 Task: Add Sprouts Dark Chocolate Dipped Coconut Rolls to the cart.
Action: Mouse moved to (24, 67)
Screenshot: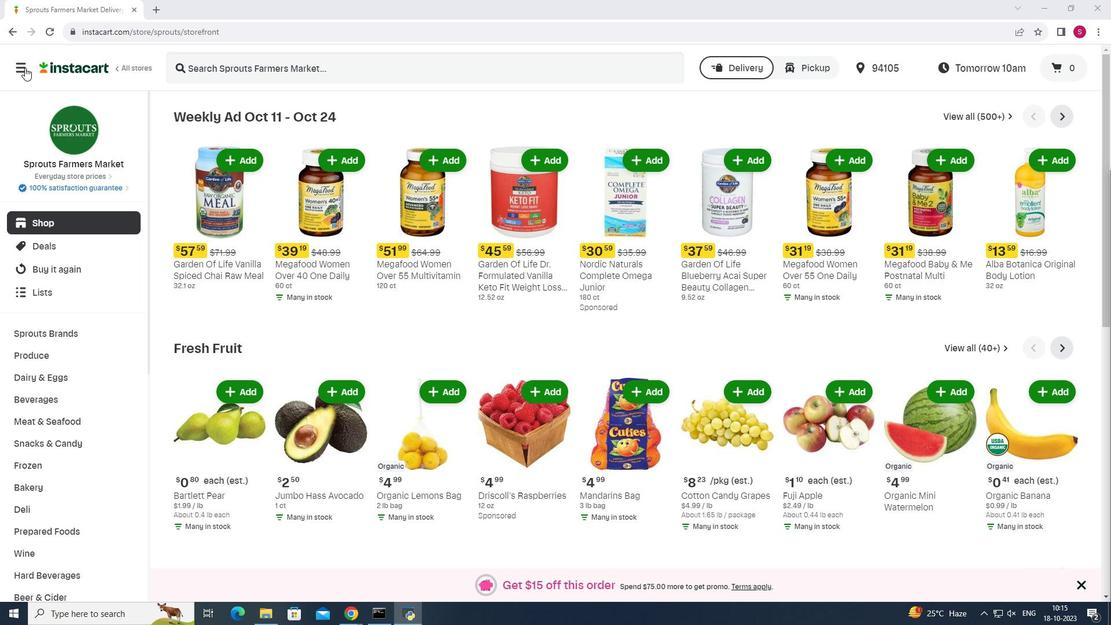 
Action: Mouse pressed left at (24, 67)
Screenshot: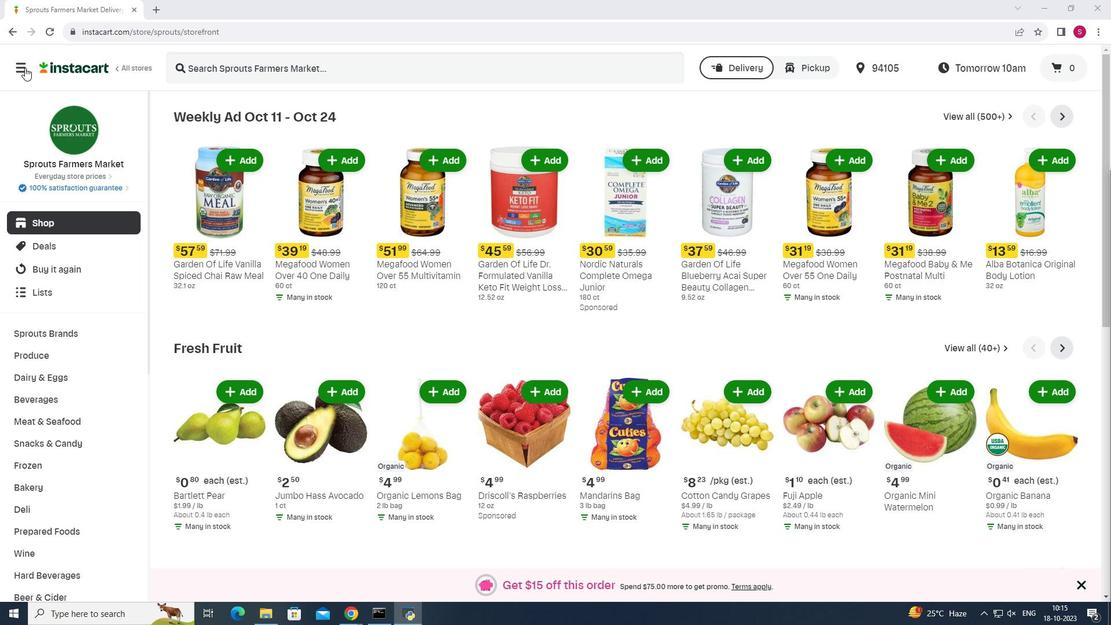 
Action: Mouse moved to (78, 301)
Screenshot: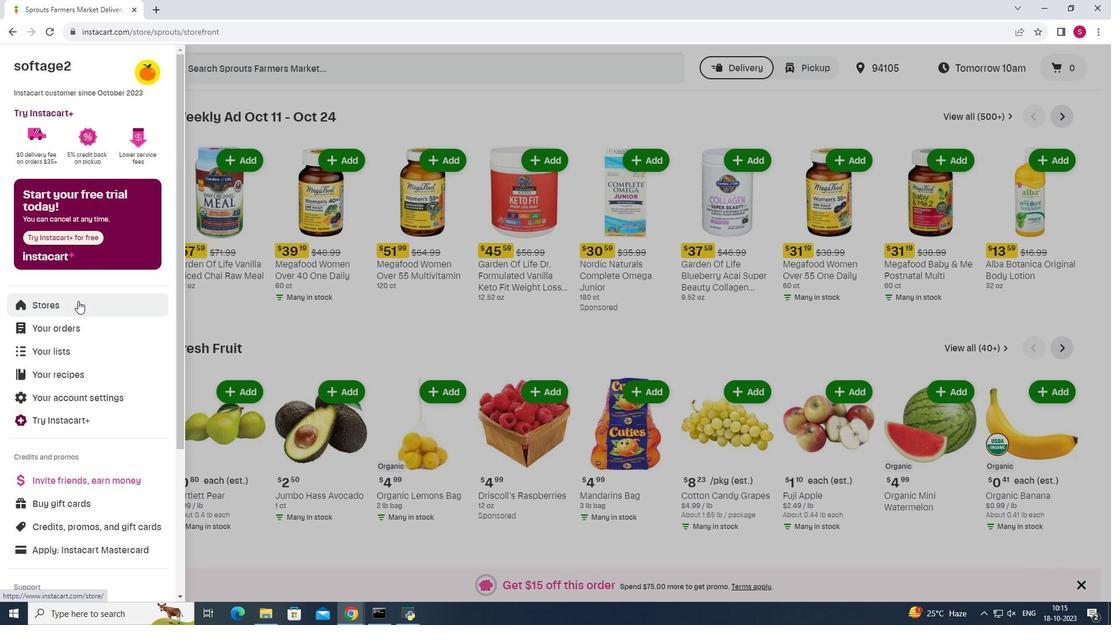
Action: Mouse pressed left at (78, 301)
Screenshot: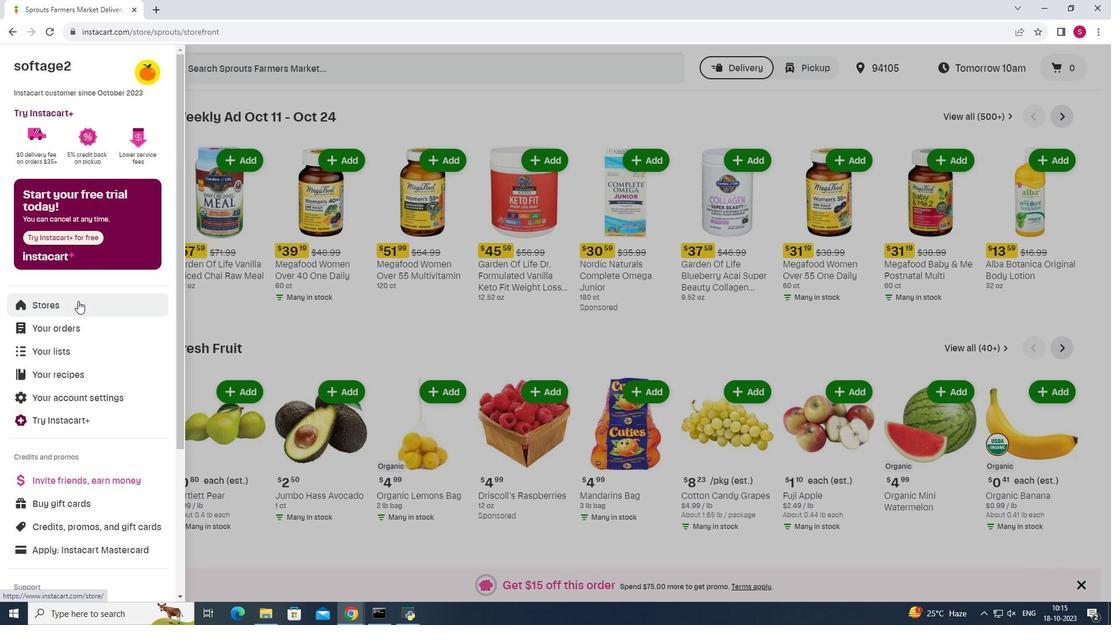 
Action: Mouse moved to (269, 107)
Screenshot: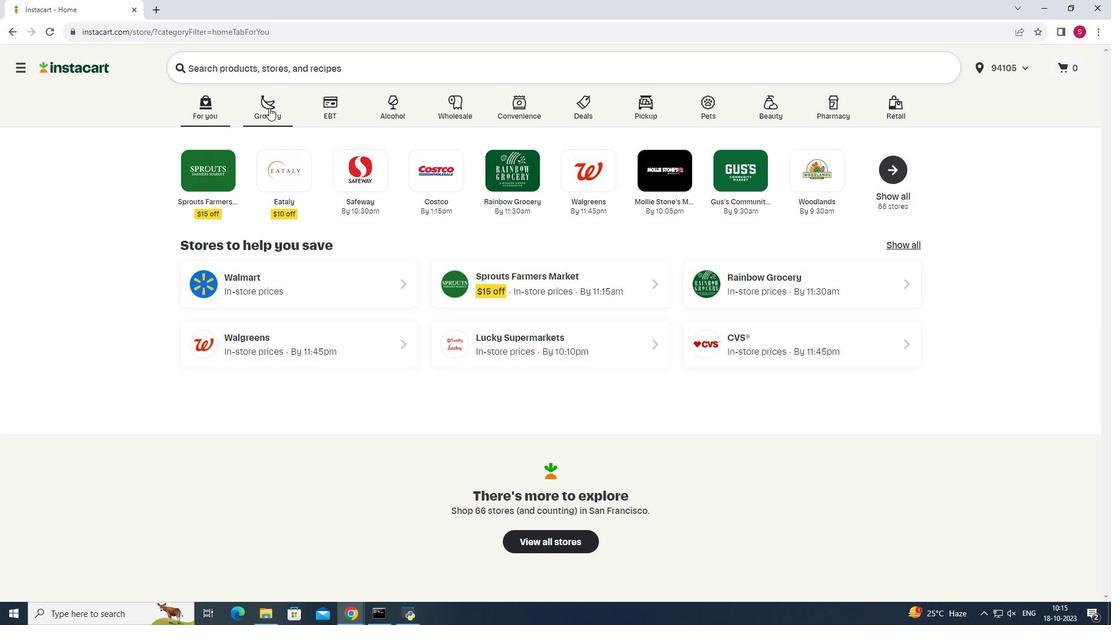 
Action: Mouse pressed left at (269, 107)
Screenshot: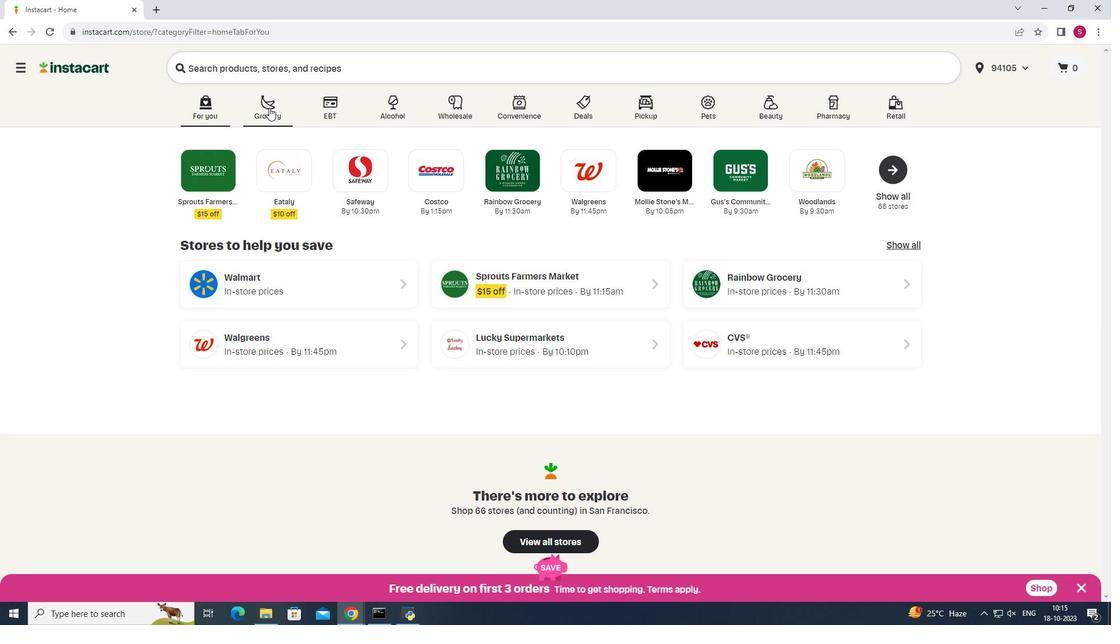 
Action: Mouse moved to (823, 156)
Screenshot: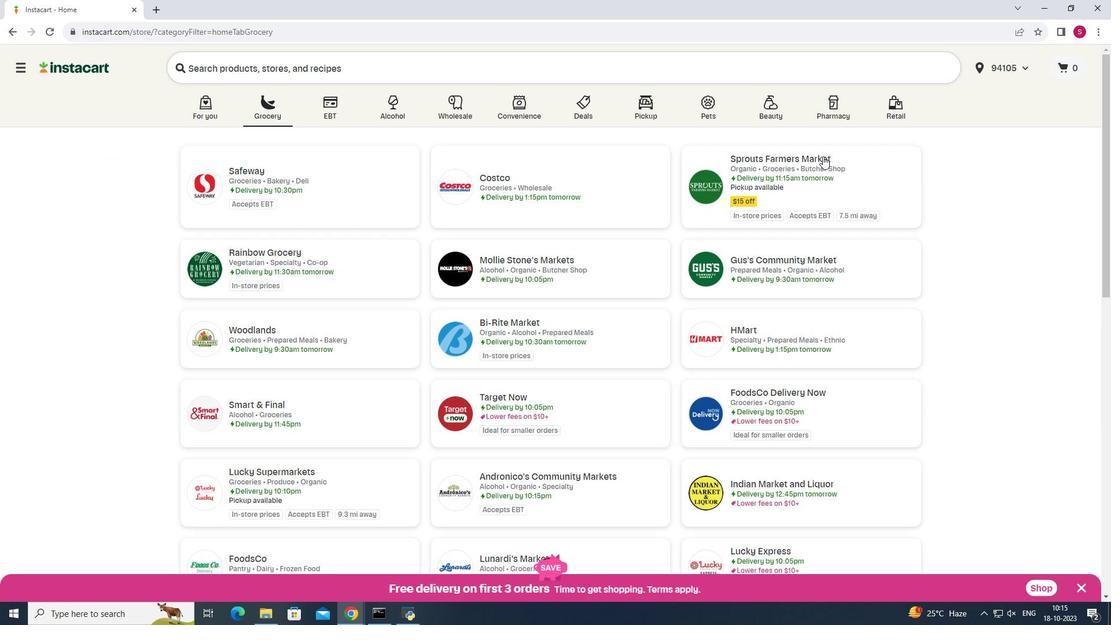 
Action: Mouse pressed left at (823, 156)
Screenshot: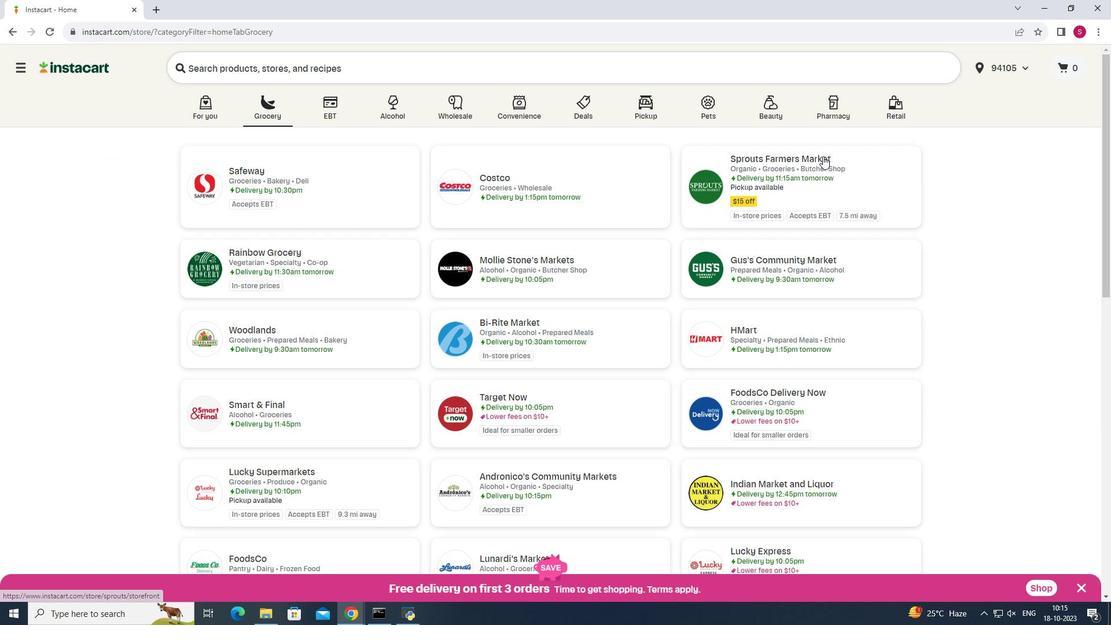 
Action: Mouse moved to (46, 443)
Screenshot: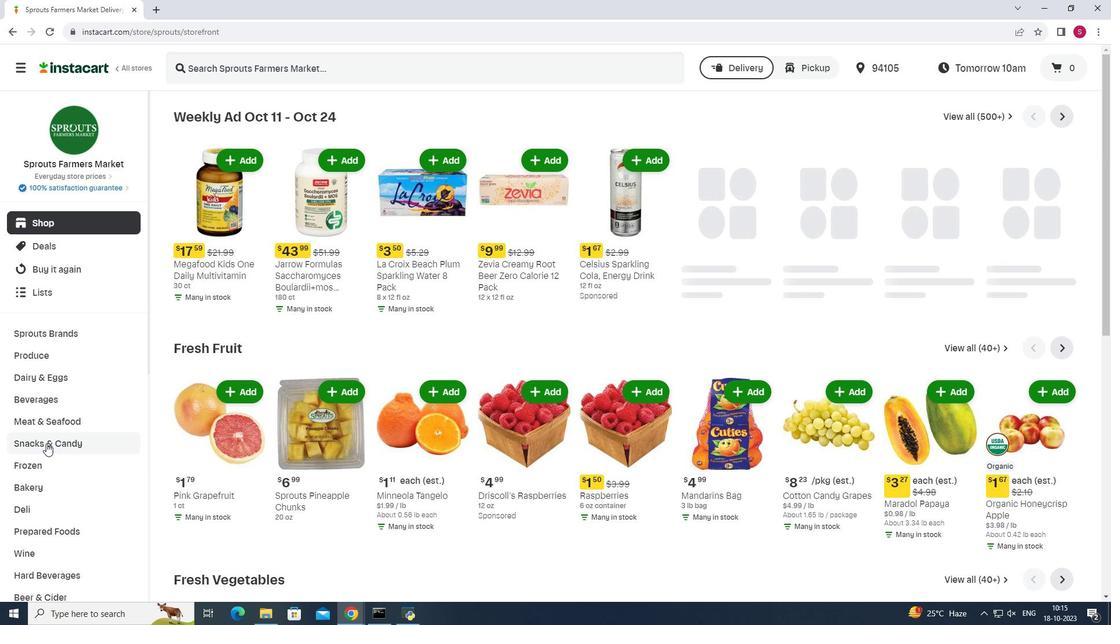 
Action: Mouse pressed left at (46, 443)
Screenshot: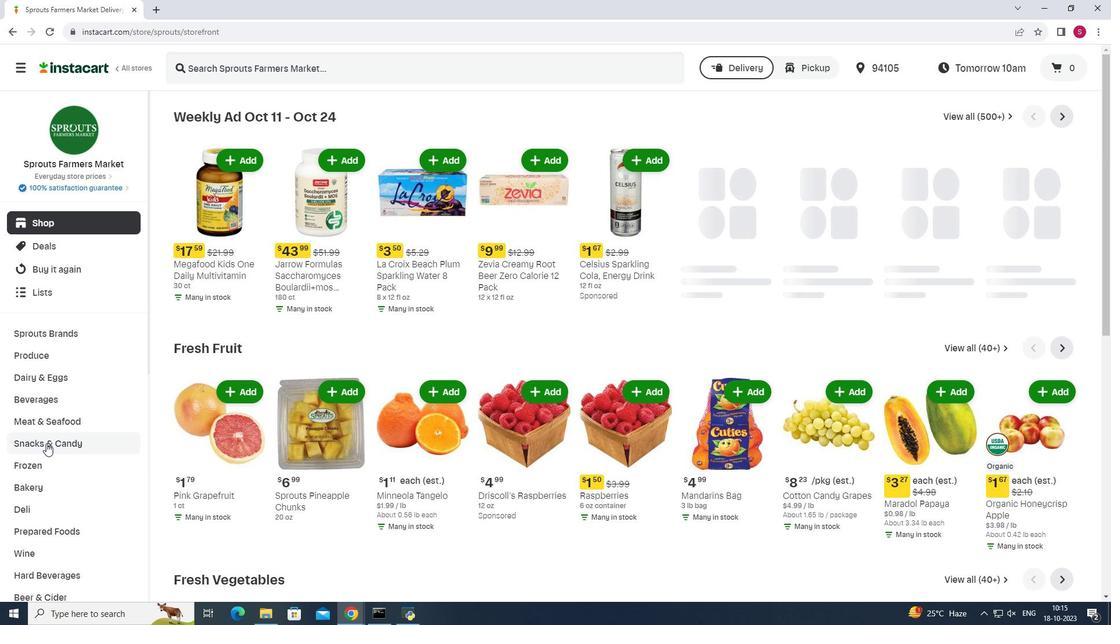 
Action: Mouse moved to (298, 144)
Screenshot: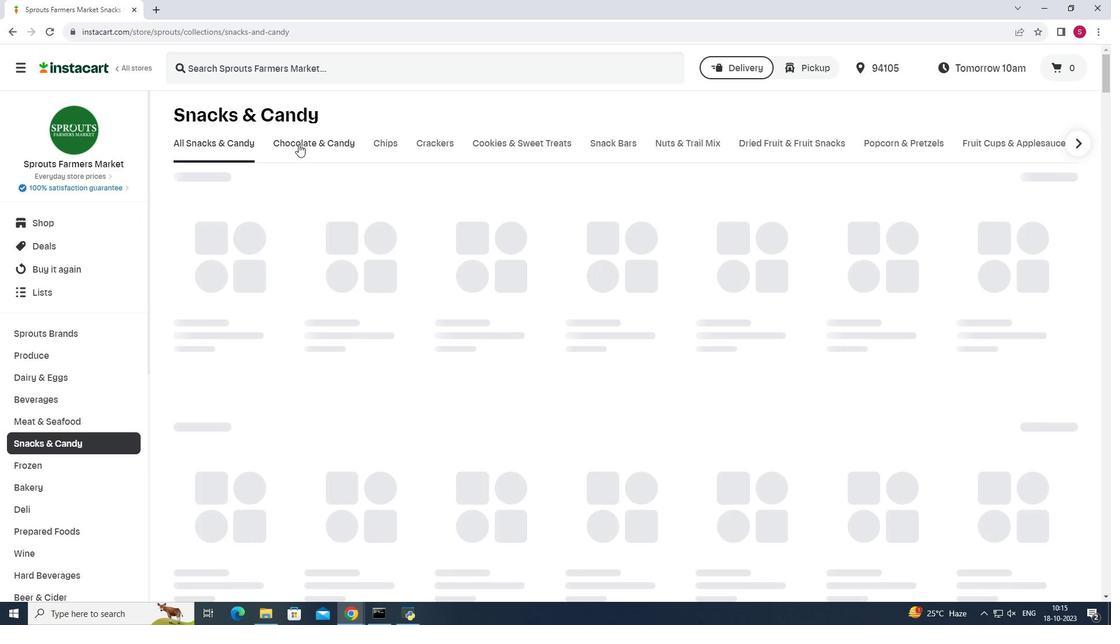 
Action: Mouse pressed left at (298, 144)
Screenshot: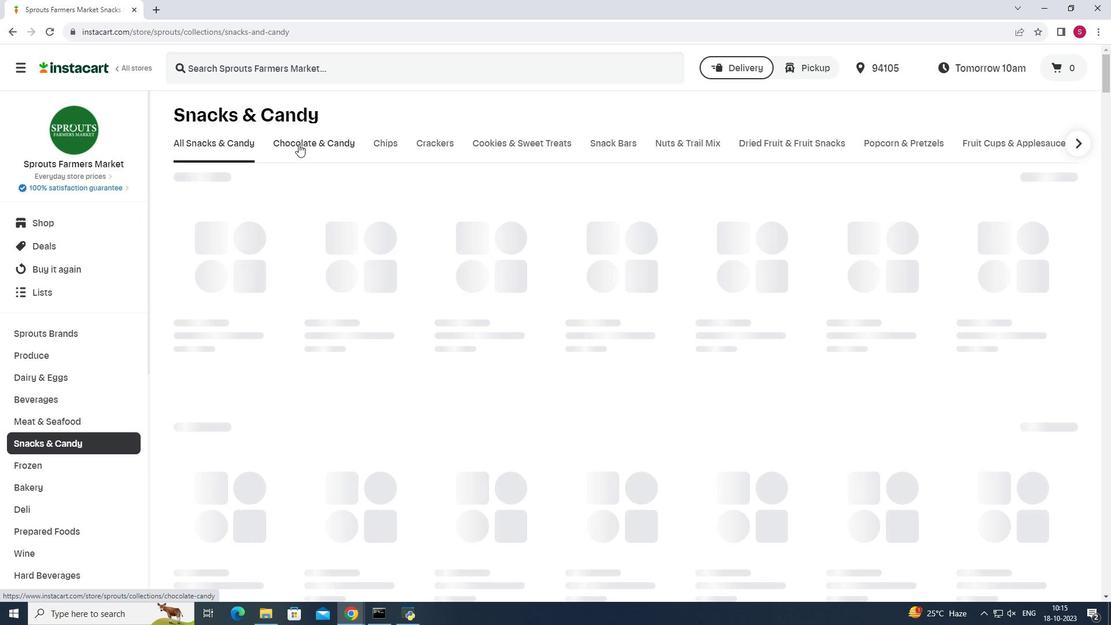 
Action: Mouse moved to (295, 193)
Screenshot: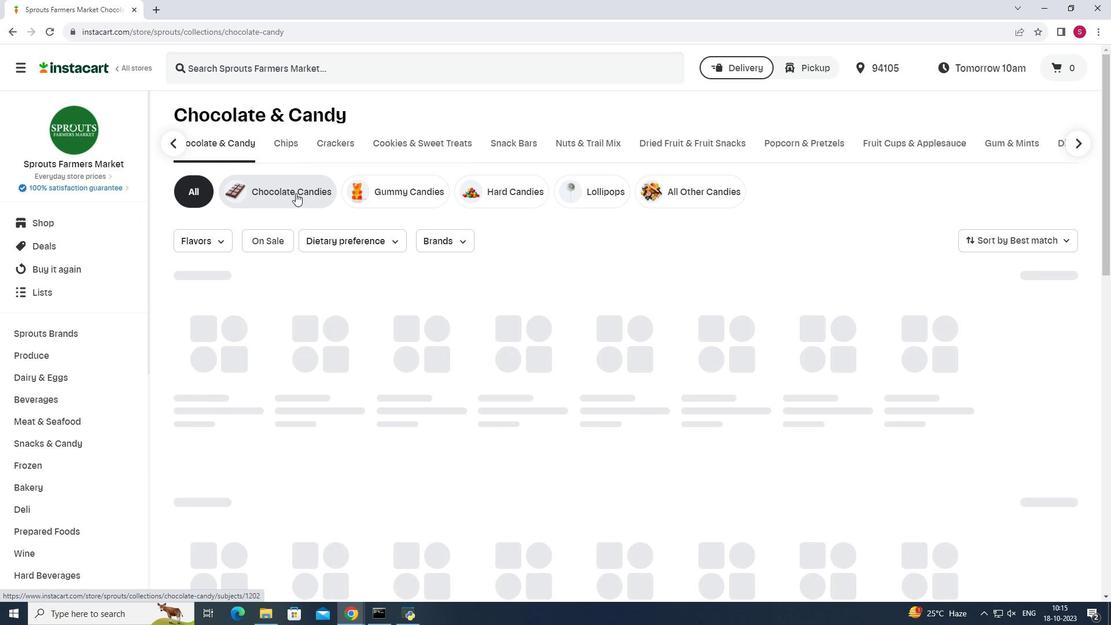 
Action: Mouse pressed left at (295, 193)
Screenshot: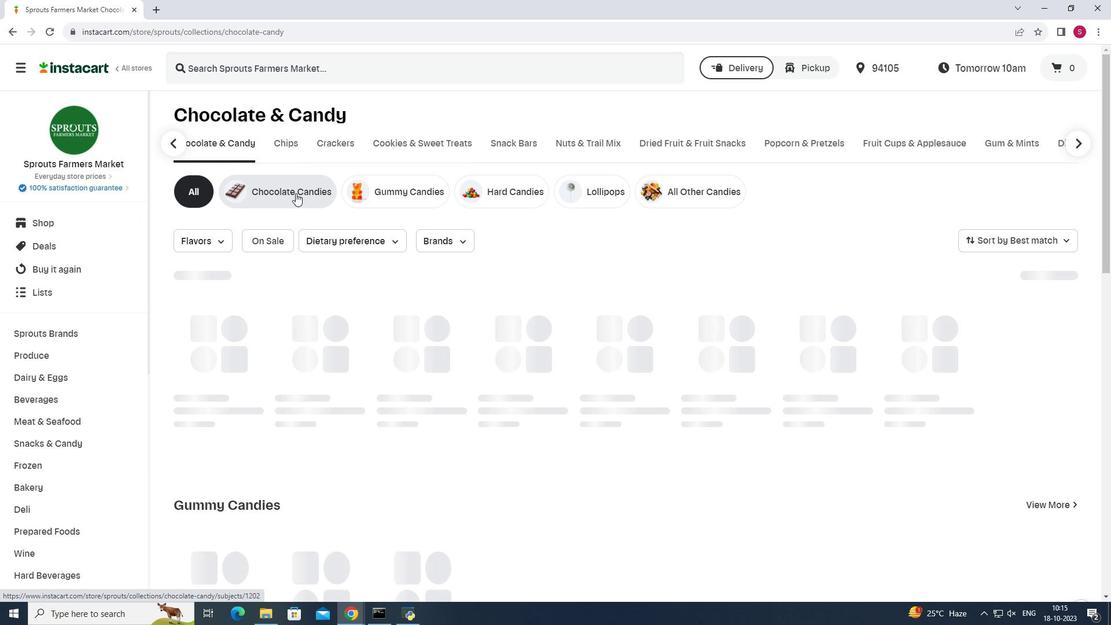 
Action: Mouse moved to (399, 65)
Screenshot: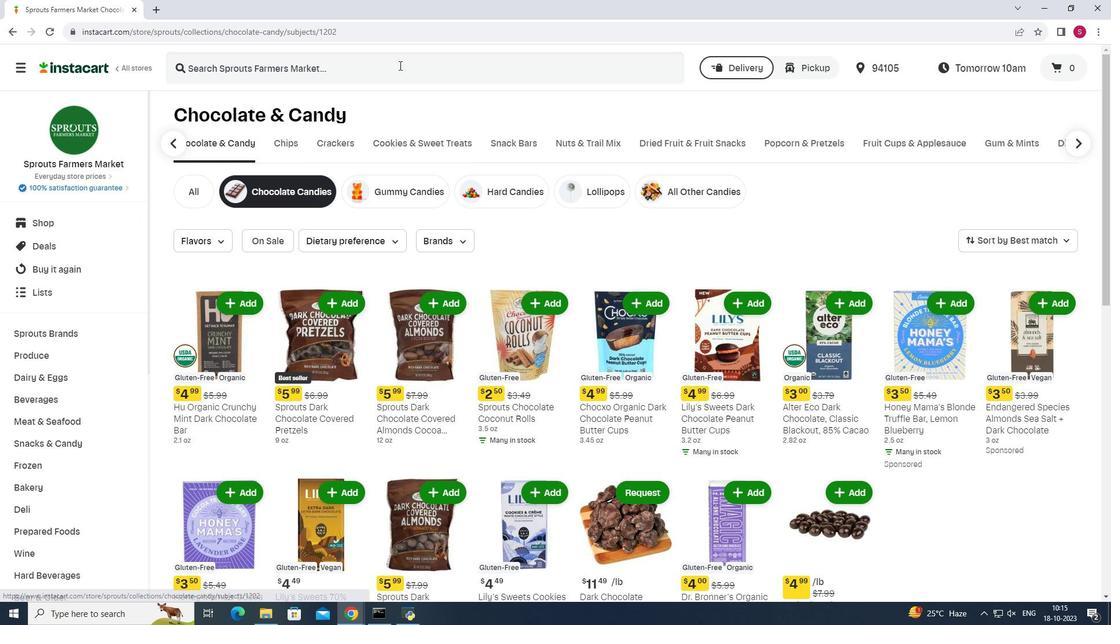 
Action: Mouse pressed left at (399, 65)
Screenshot: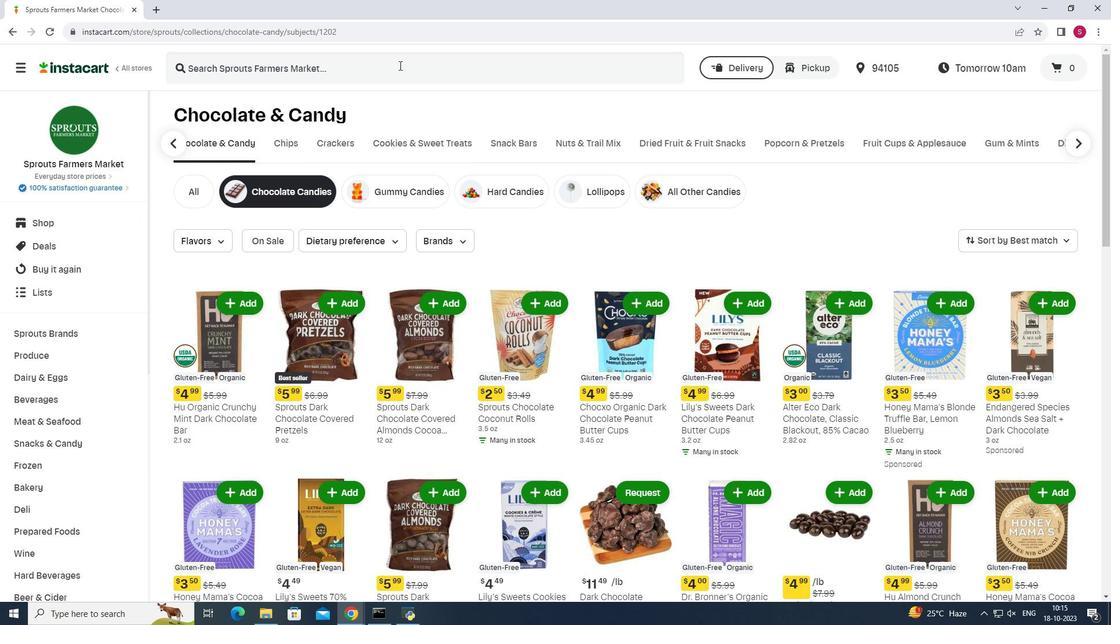 
Action: Key pressed <Key.shift>Sprouts<Key.space><Key.shift>Dark<Key.space><Key.shift>Chocolate<Key.space><Key.shift>Dipped<Key.space><Key.shift>Coconut<Key.space><Key.shift>Rolls<Key.enter>
Screenshot: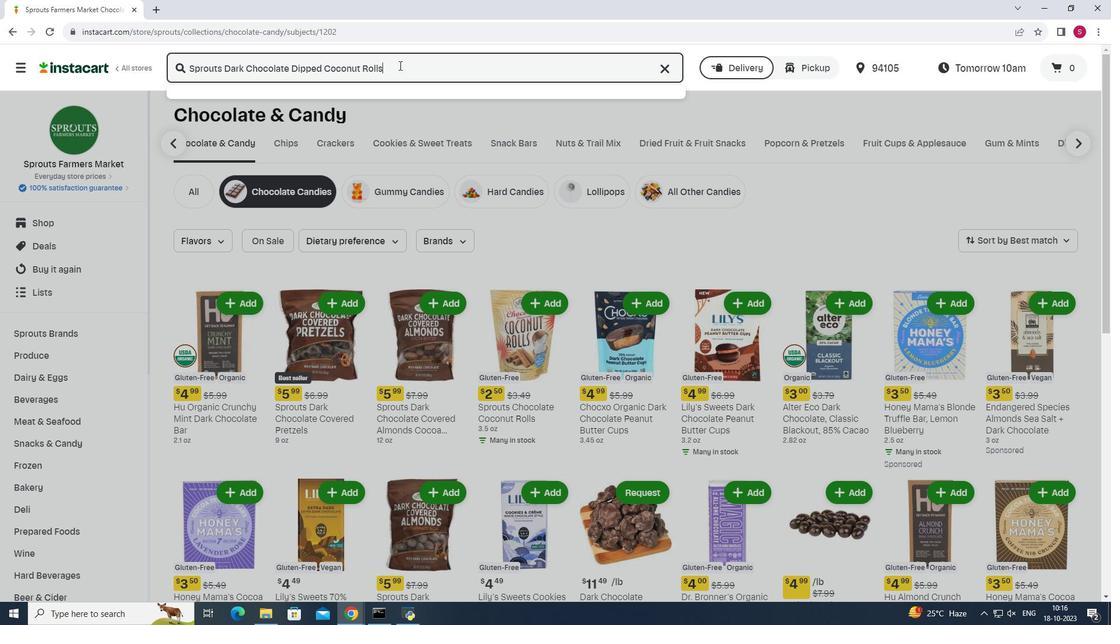 
Action: Mouse moved to (491, 189)
Screenshot: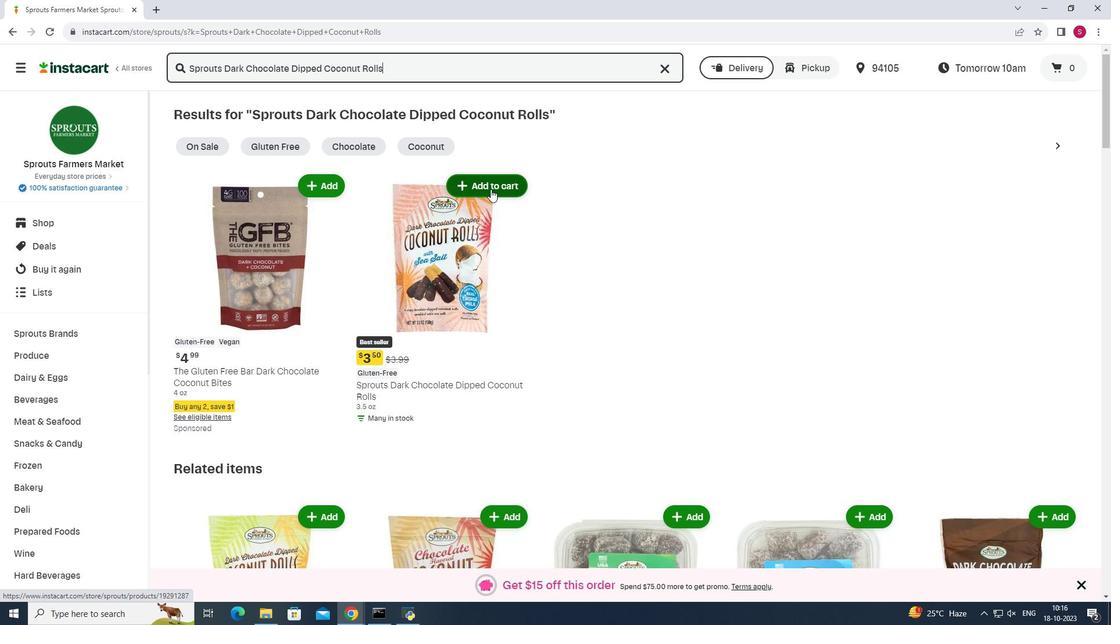 
Action: Mouse pressed left at (491, 189)
Screenshot: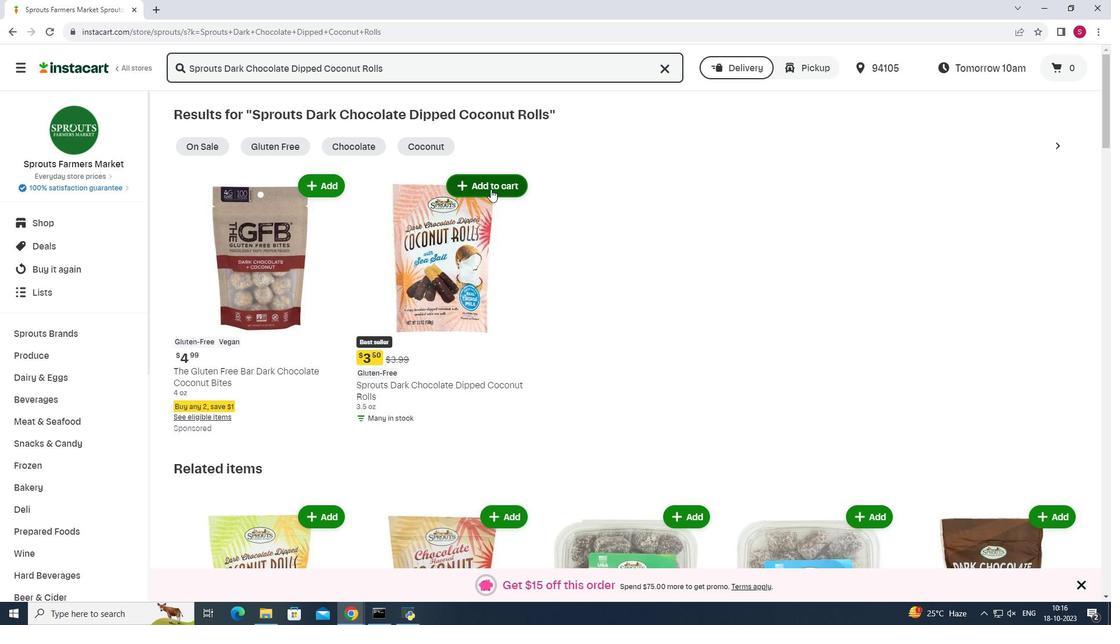 
Action: Mouse moved to (743, 224)
Screenshot: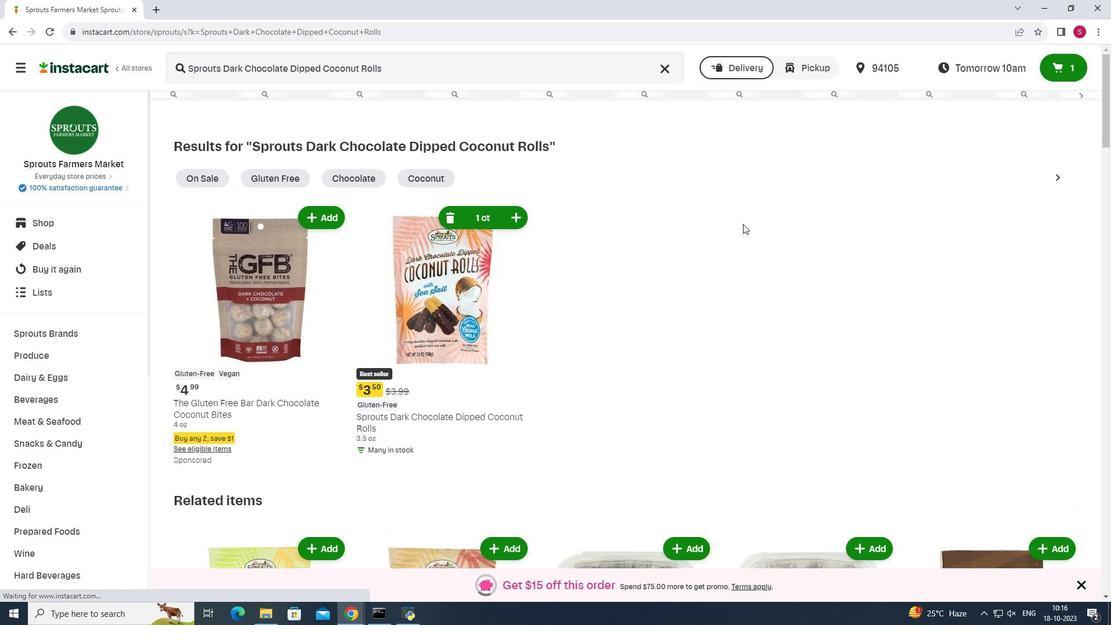 
